 Task: Open "Import bookmarks and settings".
Action: Mouse moved to (1048, 30)
Screenshot: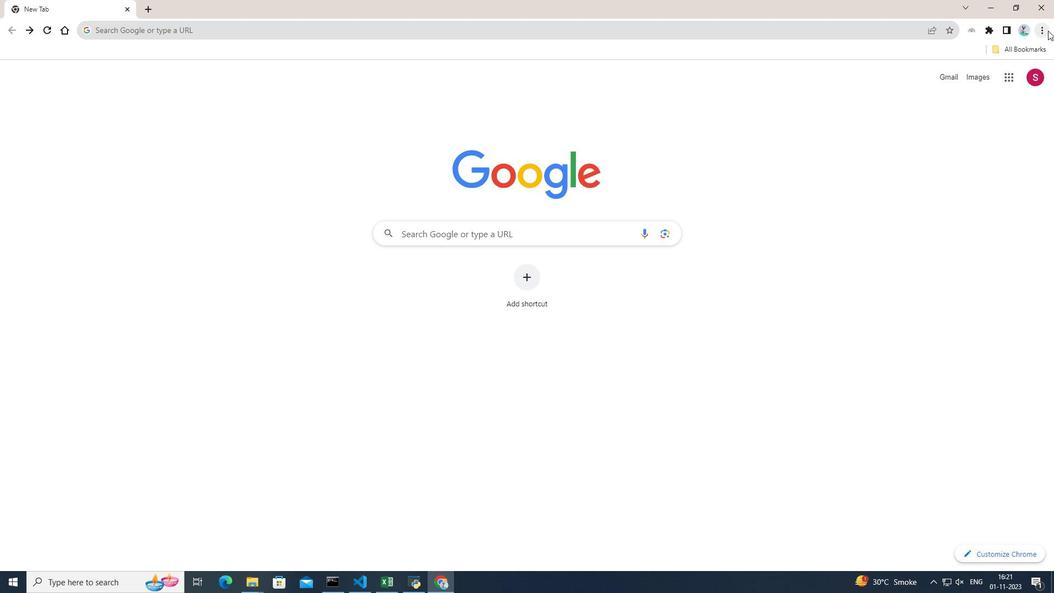 
Action: Mouse pressed left at (1048, 30)
Screenshot: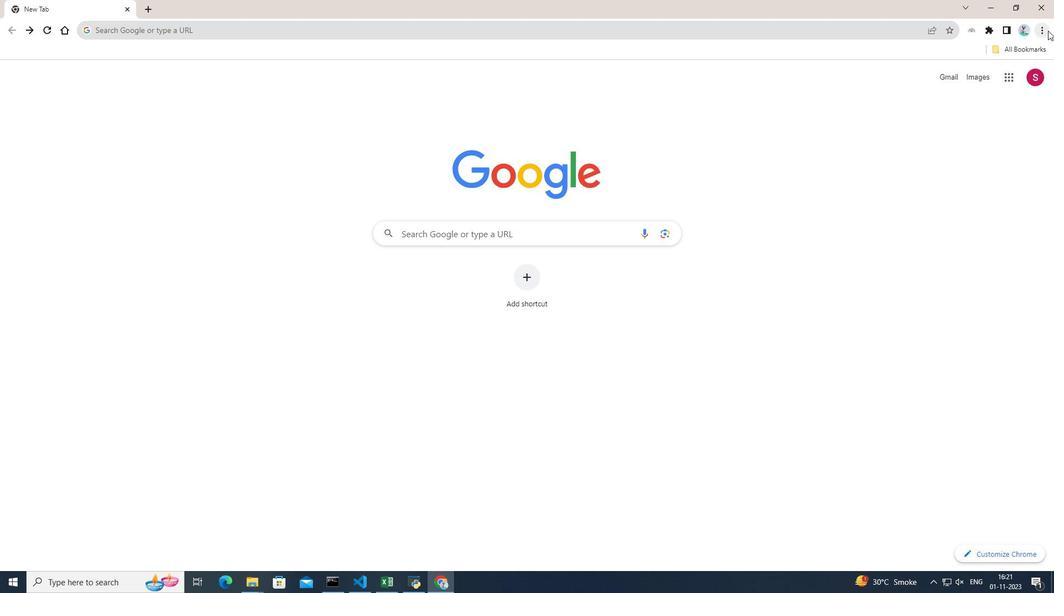
Action: Mouse moved to (930, 231)
Screenshot: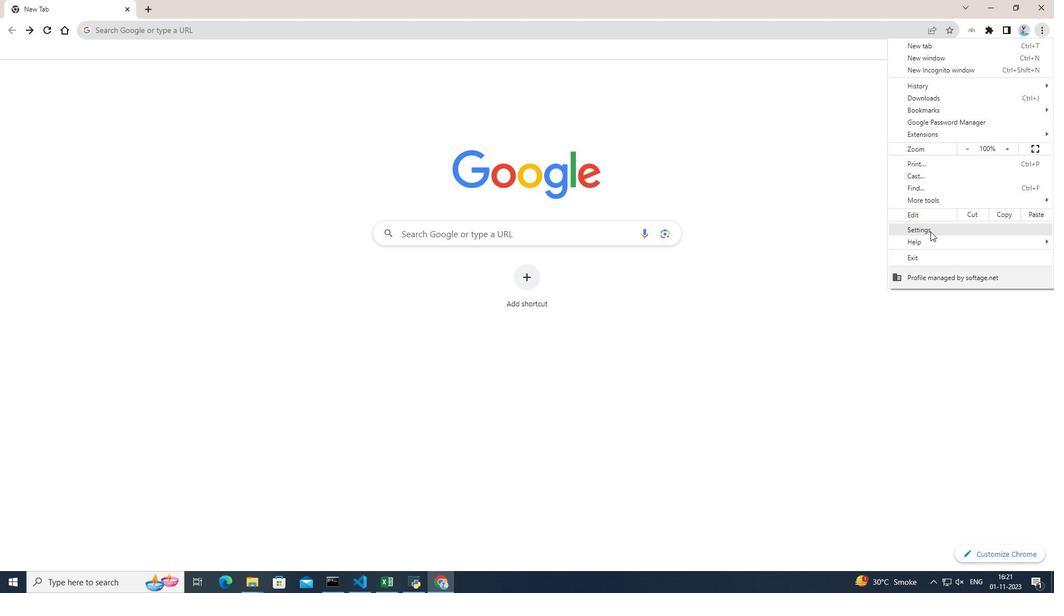 
Action: Mouse pressed left at (930, 231)
Screenshot: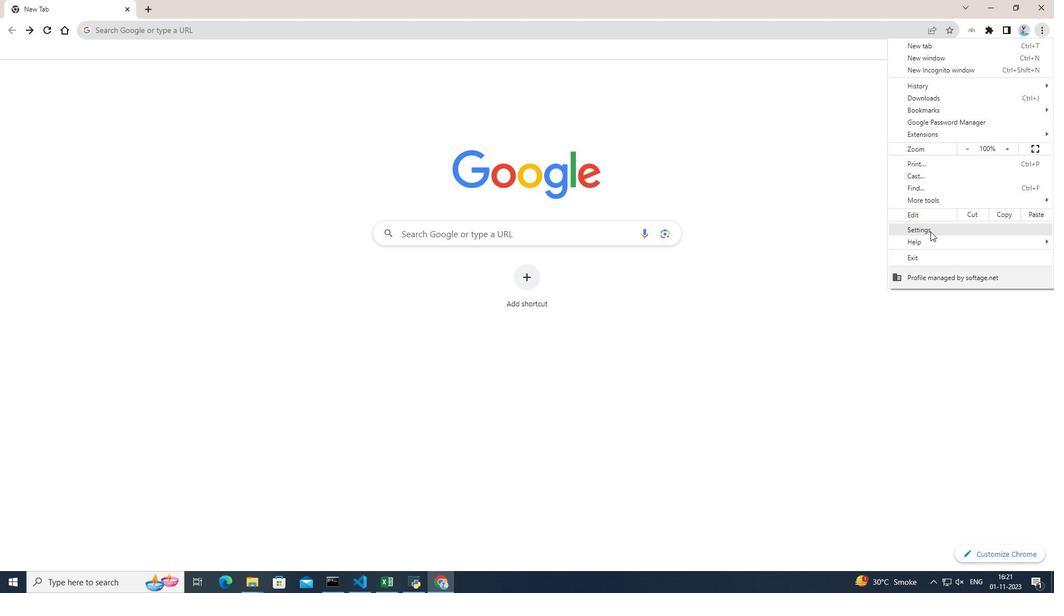 
Action: Mouse moved to (51, 89)
Screenshot: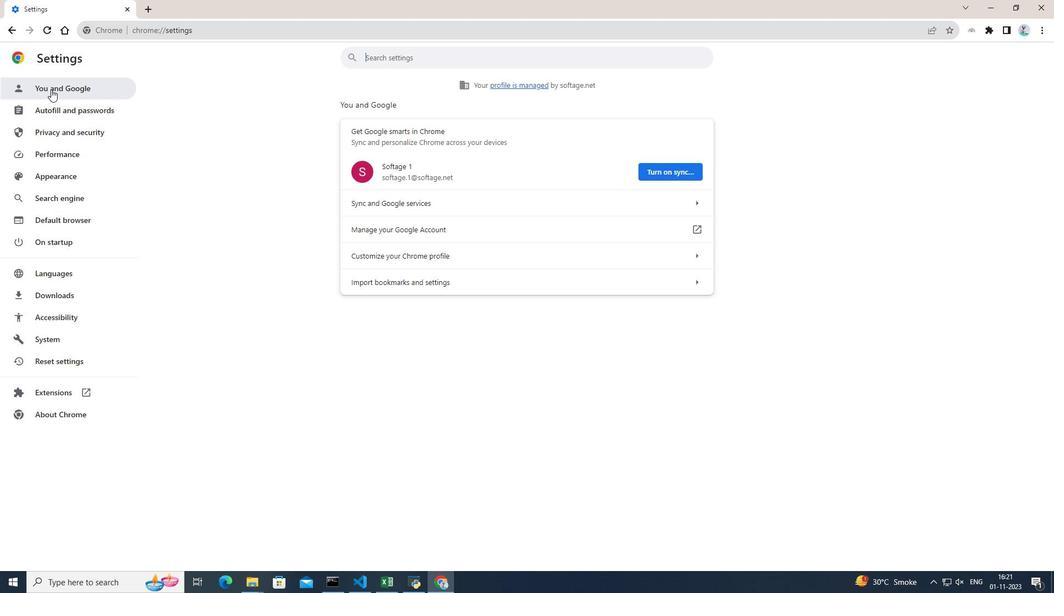 
Action: Mouse pressed left at (51, 89)
Screenshot: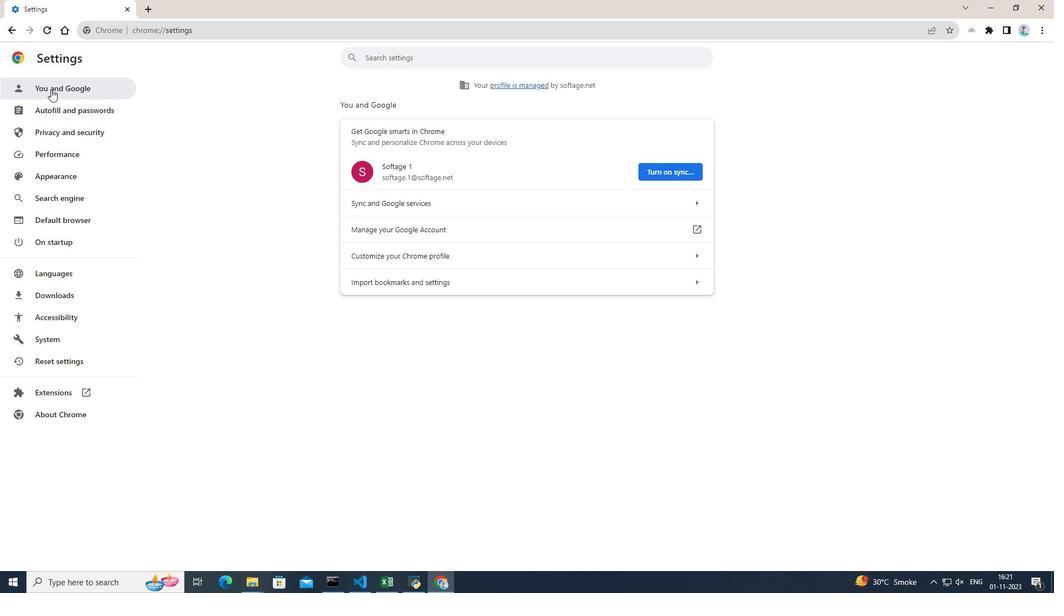 
Action: Mouse moved to (444, 285)
Screenshot: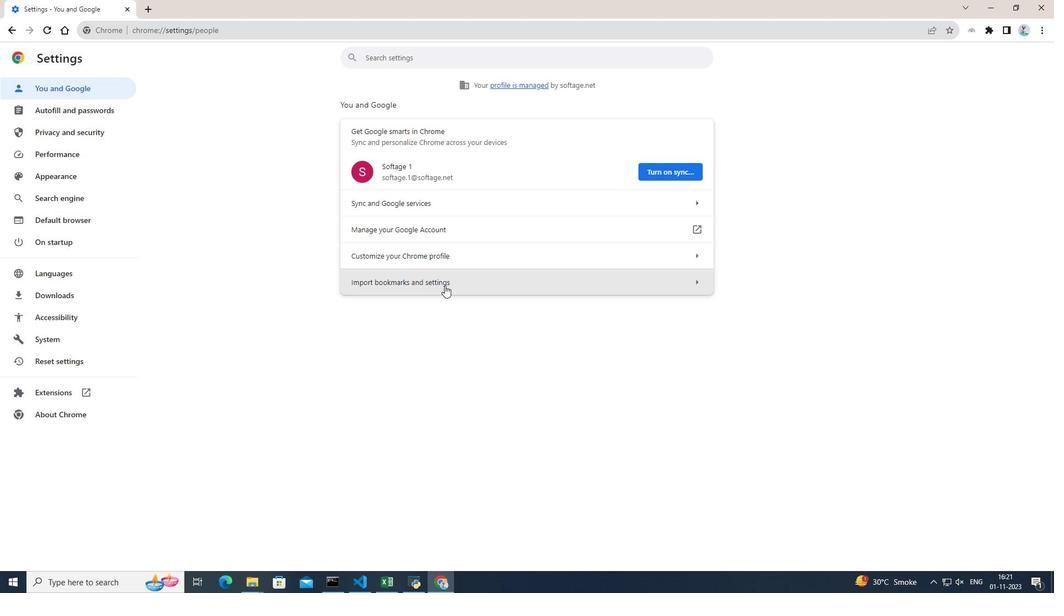 
Action: Mouse pressed left at (444, 285)
Screenshot: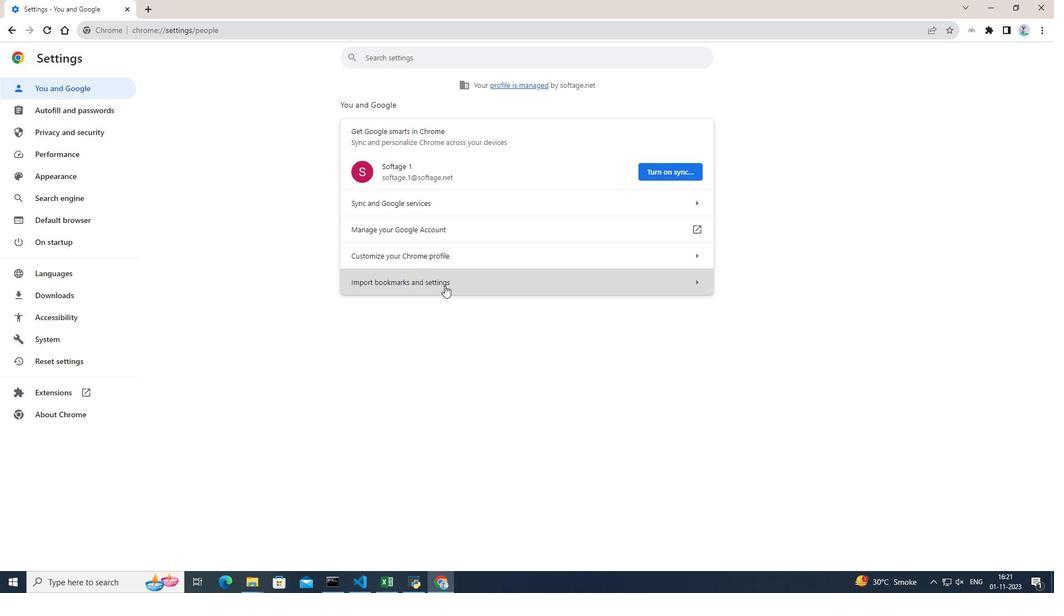 
Action: Mouse moved to (856, 308)
Screenshot: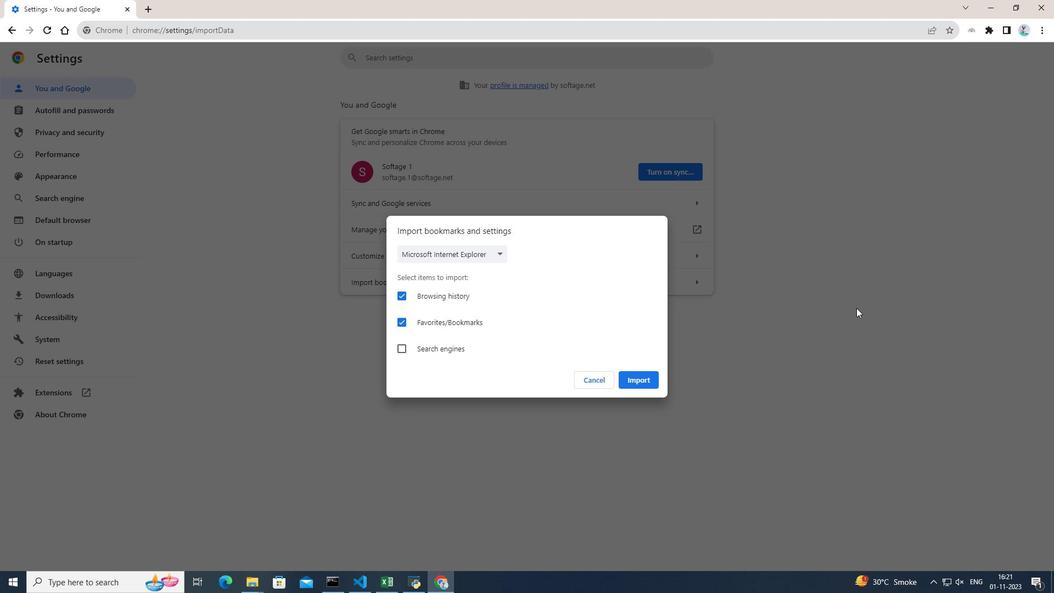 
